 Task: Check the players for the "Victory Lane Racing Xfinity Series".
Action: Mouse moved to (217, 425)
Screenshot: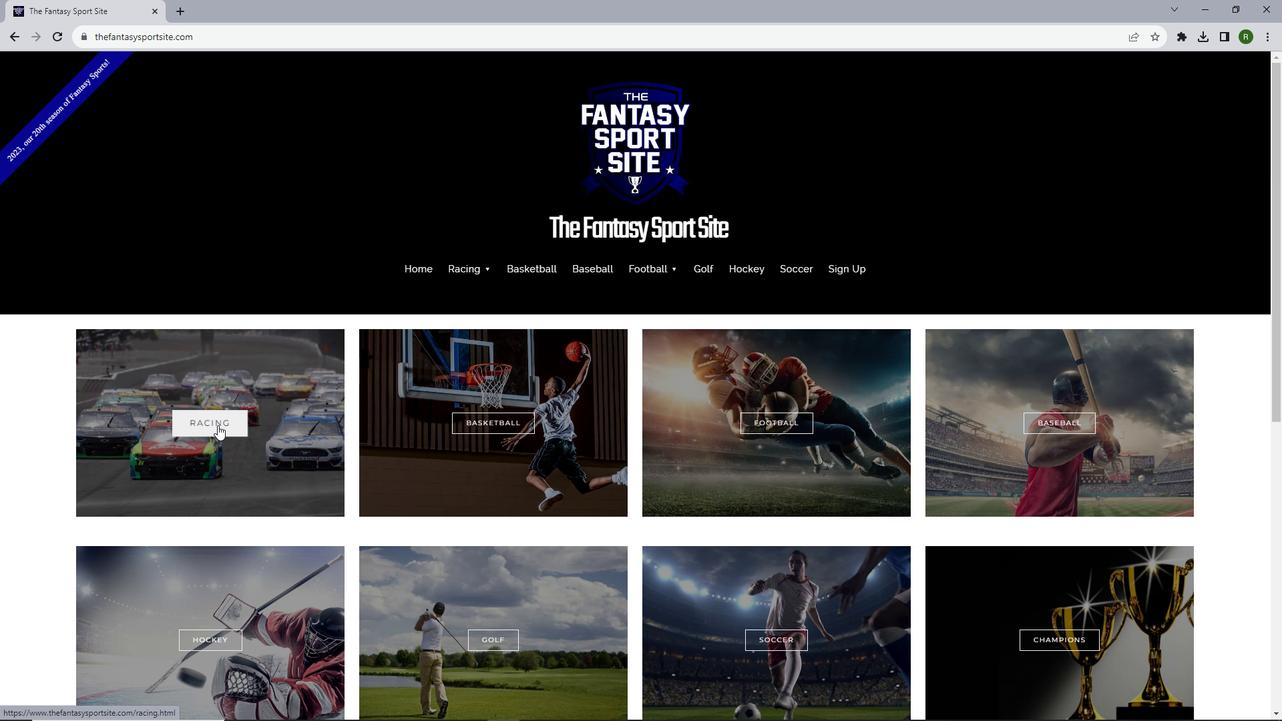 
Action: Mouse pressed left at (217, 425)
Screenshot: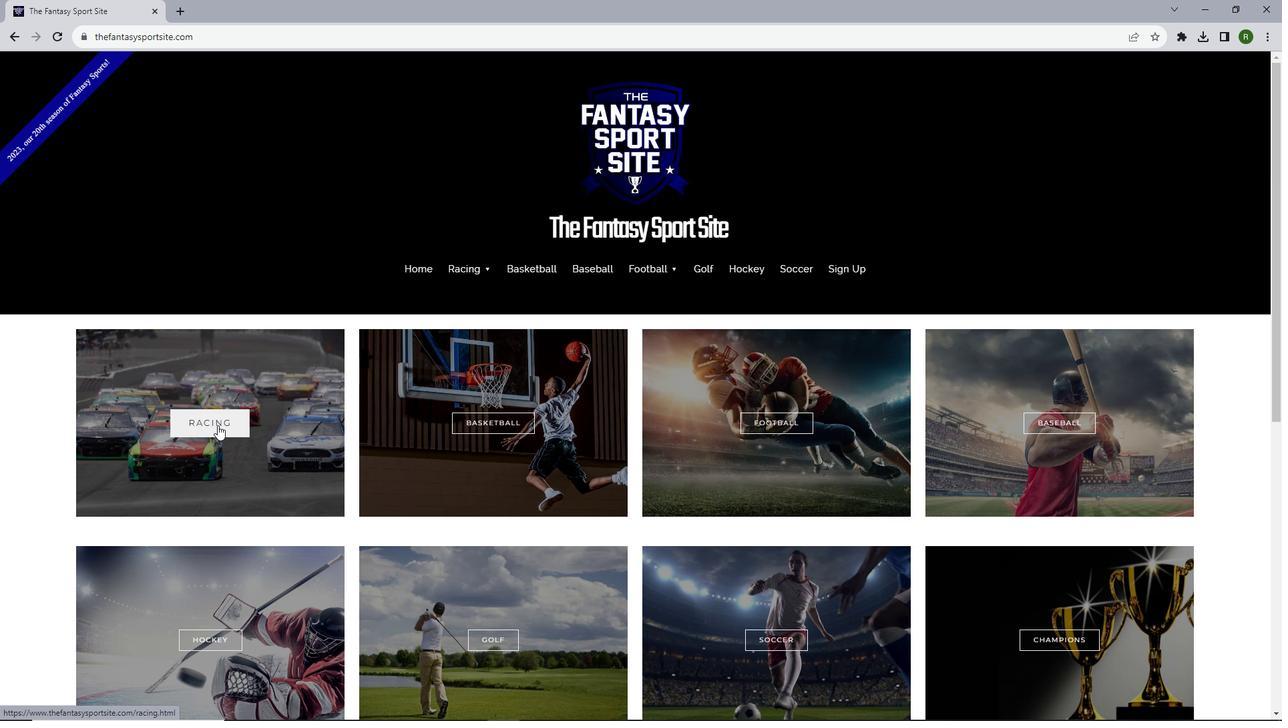 
Action: Mouse moved to (543, 402)
Screenshot: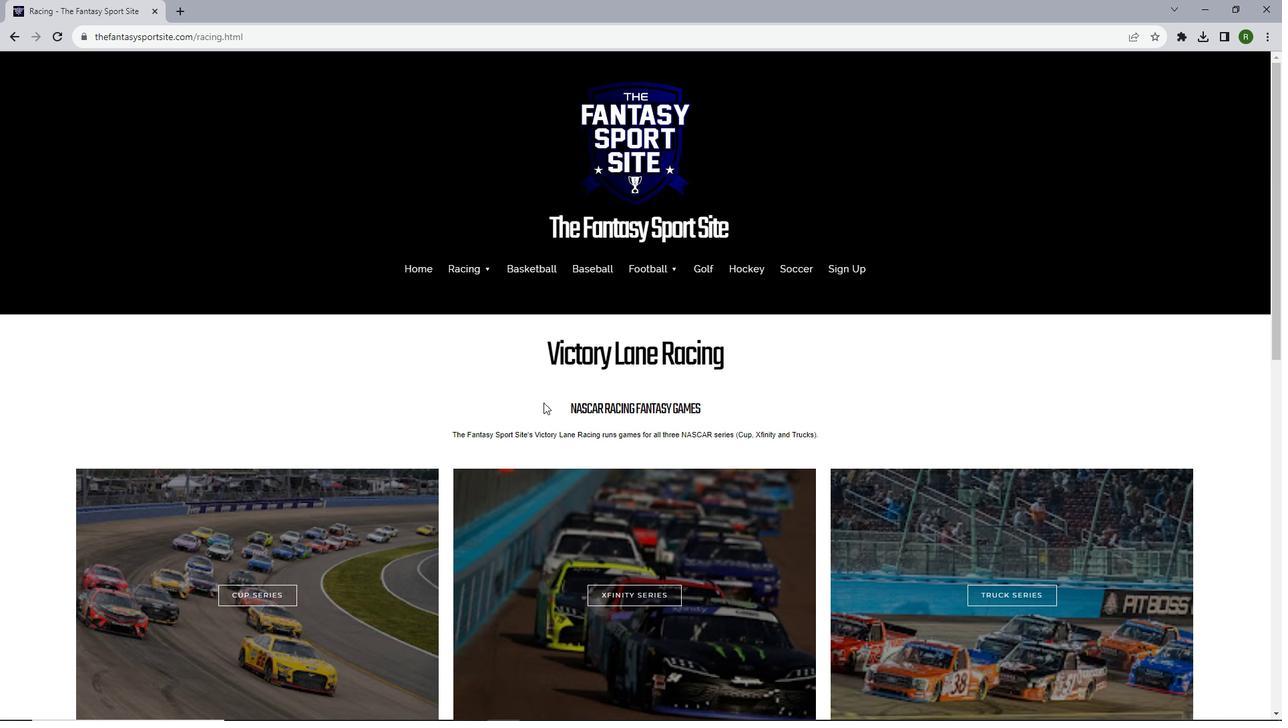 
Action: Mouse scrolled (543, 402) with delta (0, 0)
Screenshot: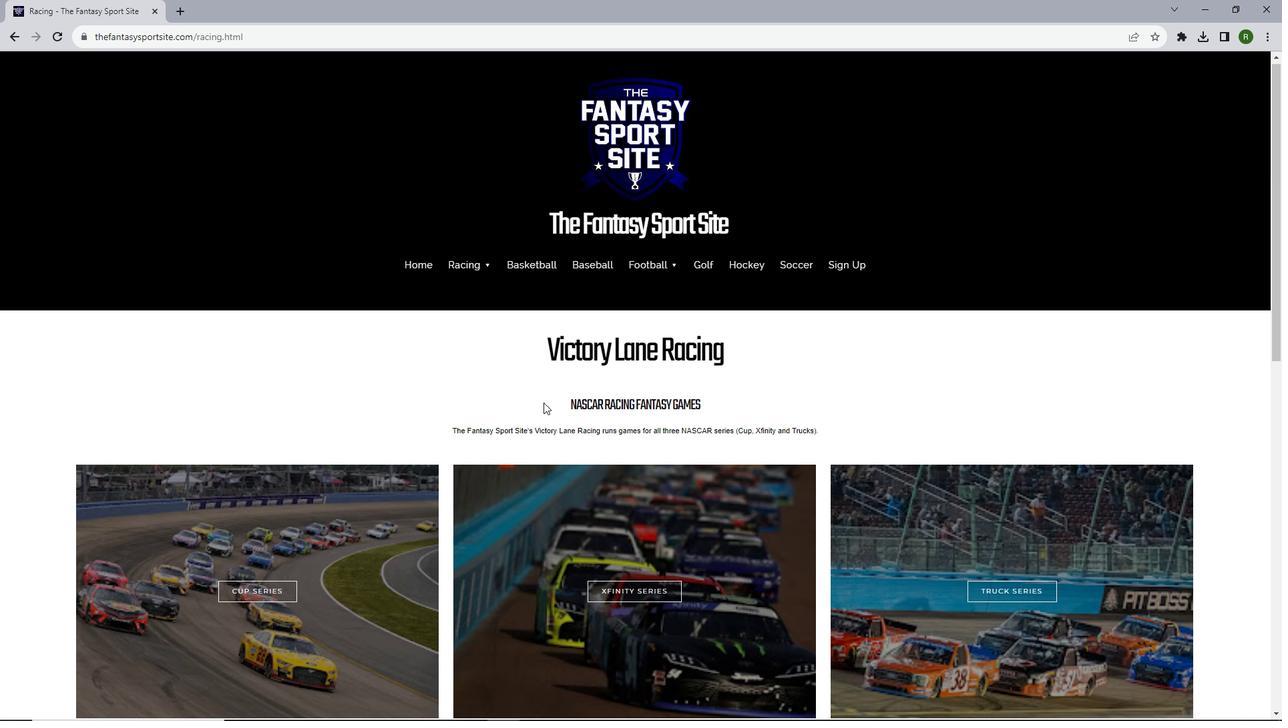 
Action: Mouse scrolled (543, 402) with delta (0, 0)
Screenshot: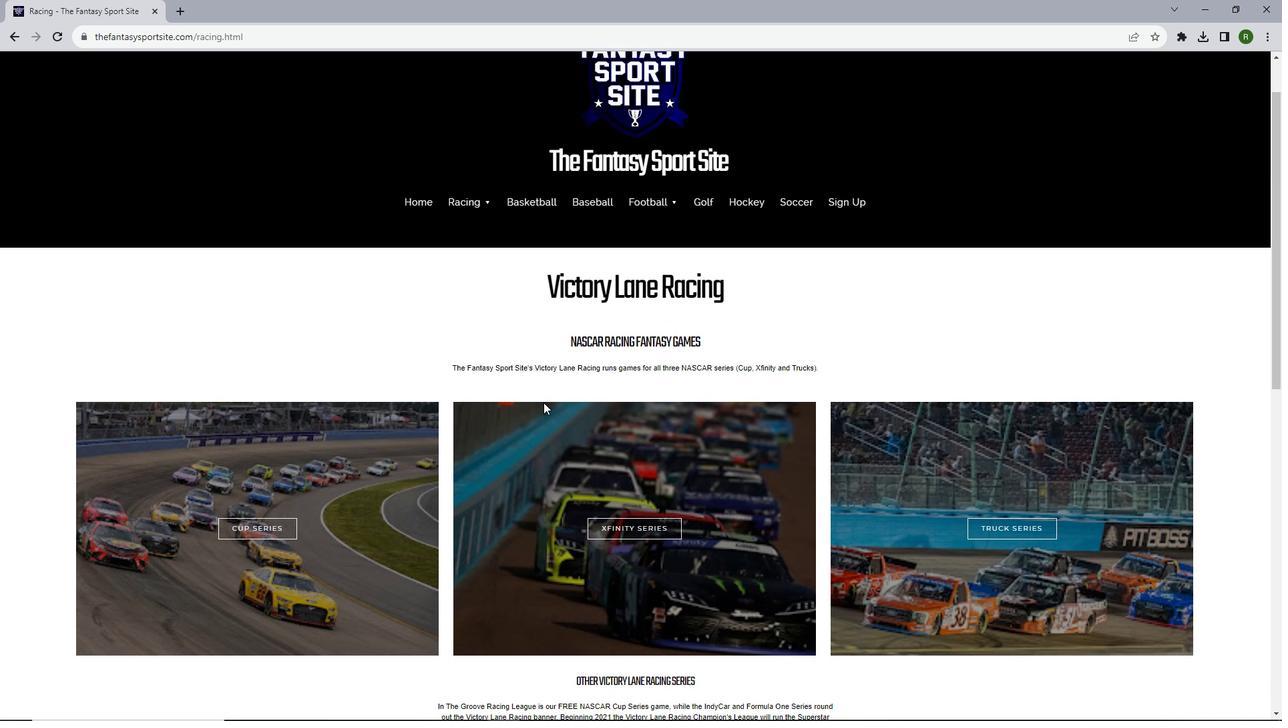 
Action: Mouse moved to (635, 457)
Screenshot: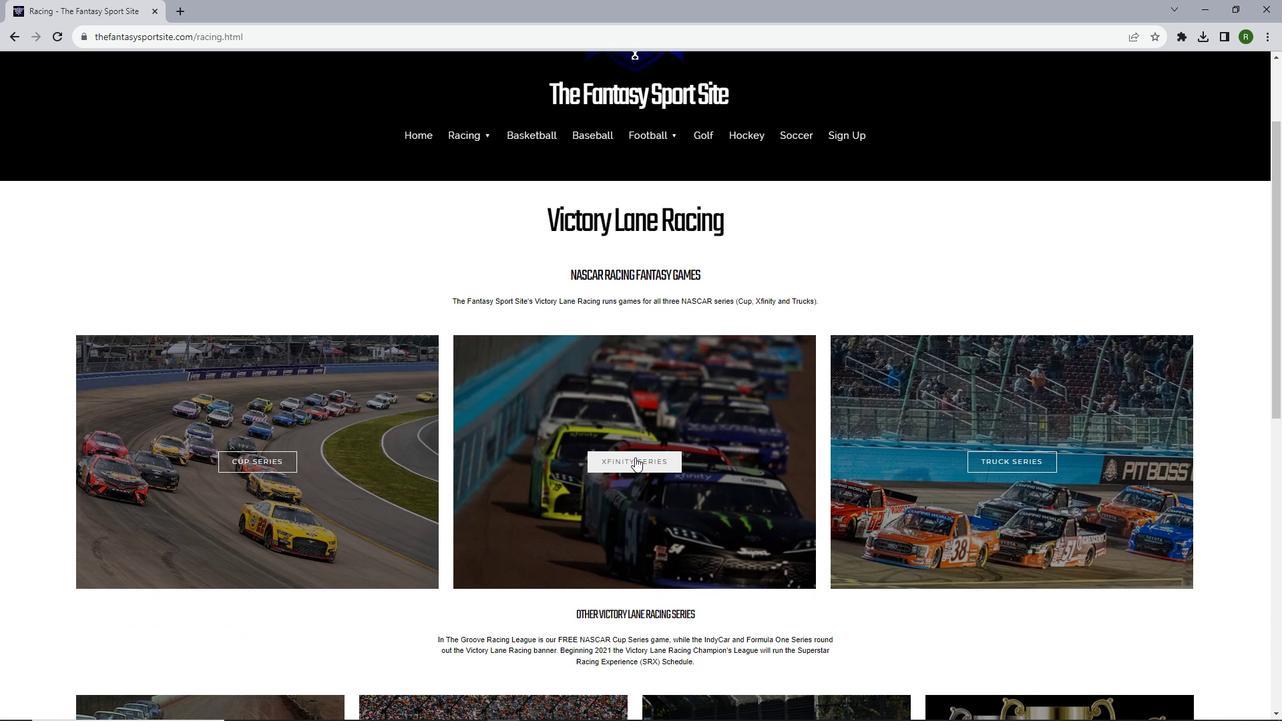 
Action: Mouse pressed left at (635, 457)
Screenshot: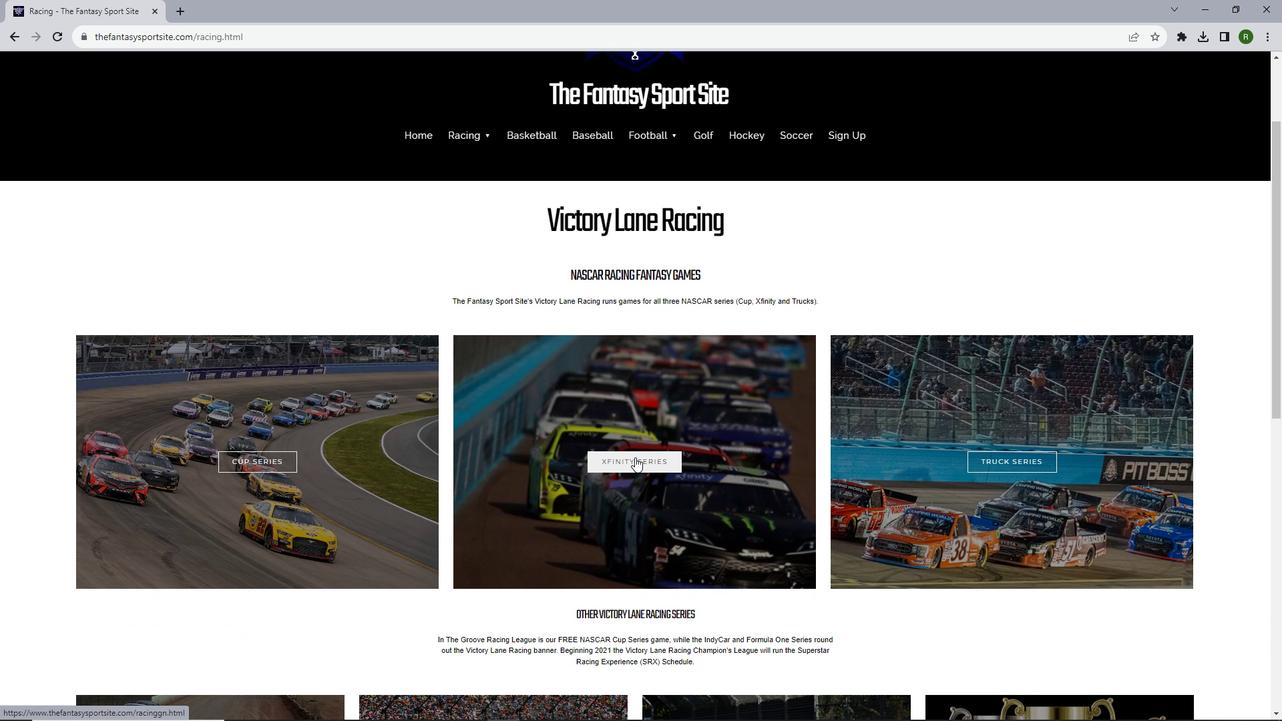 
Action: Mouse moved to (615, 425)
Screenshot: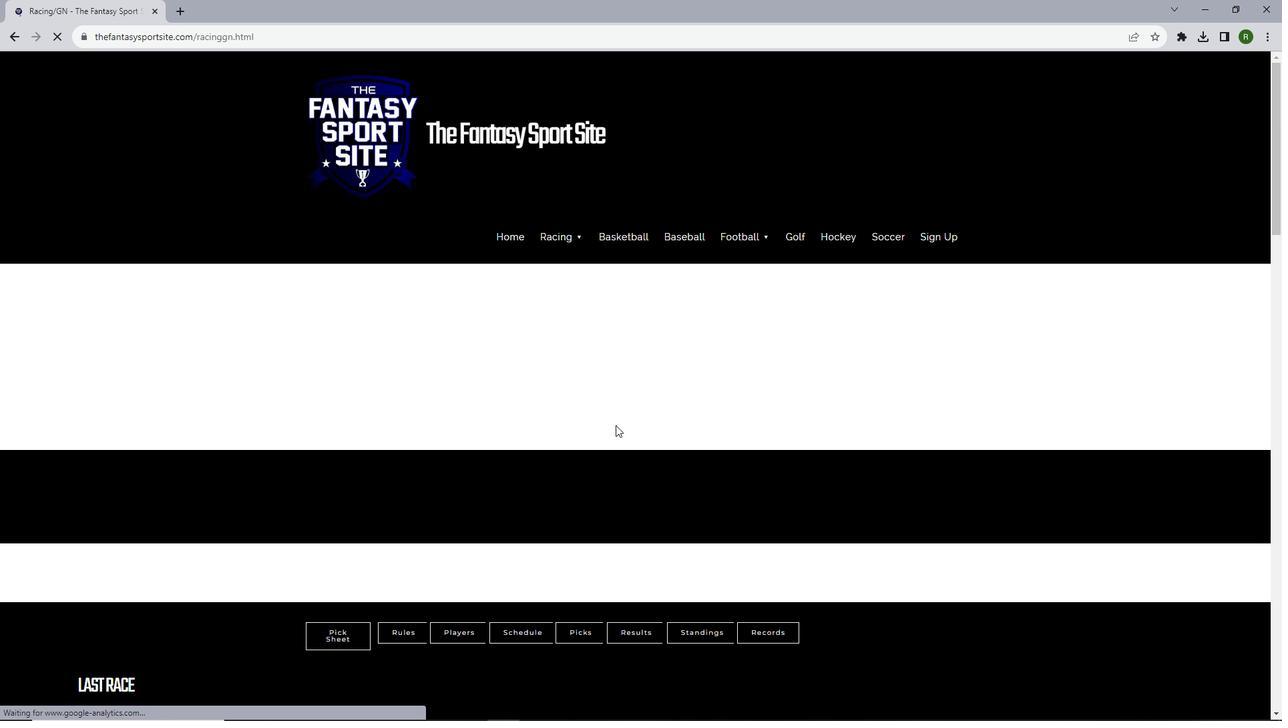 
Action: Mouse scrolled (615, 424) with delta (0, 0)
Screenshot: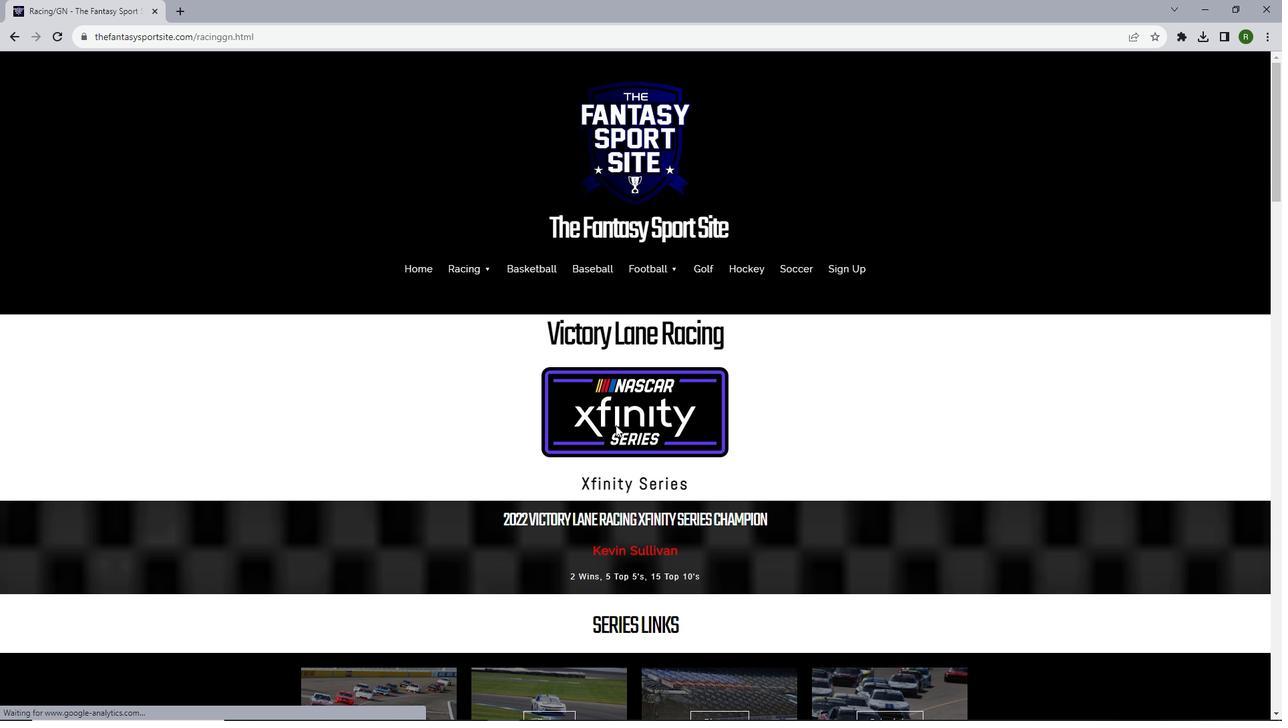 
Action: Mouse scrolled (615, 424) with delta (0, 0)
Screenshot: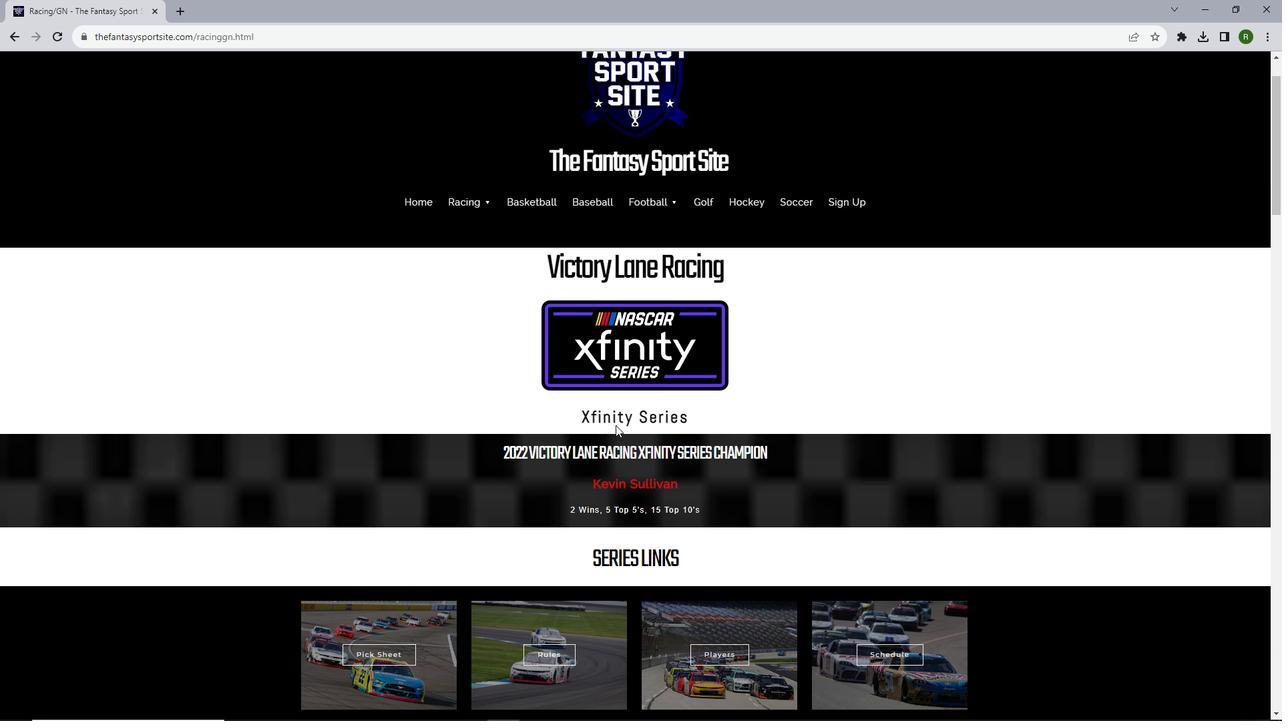
Action: Mouse scrolled (615, 424) with delta (0, 0)
Screenshot: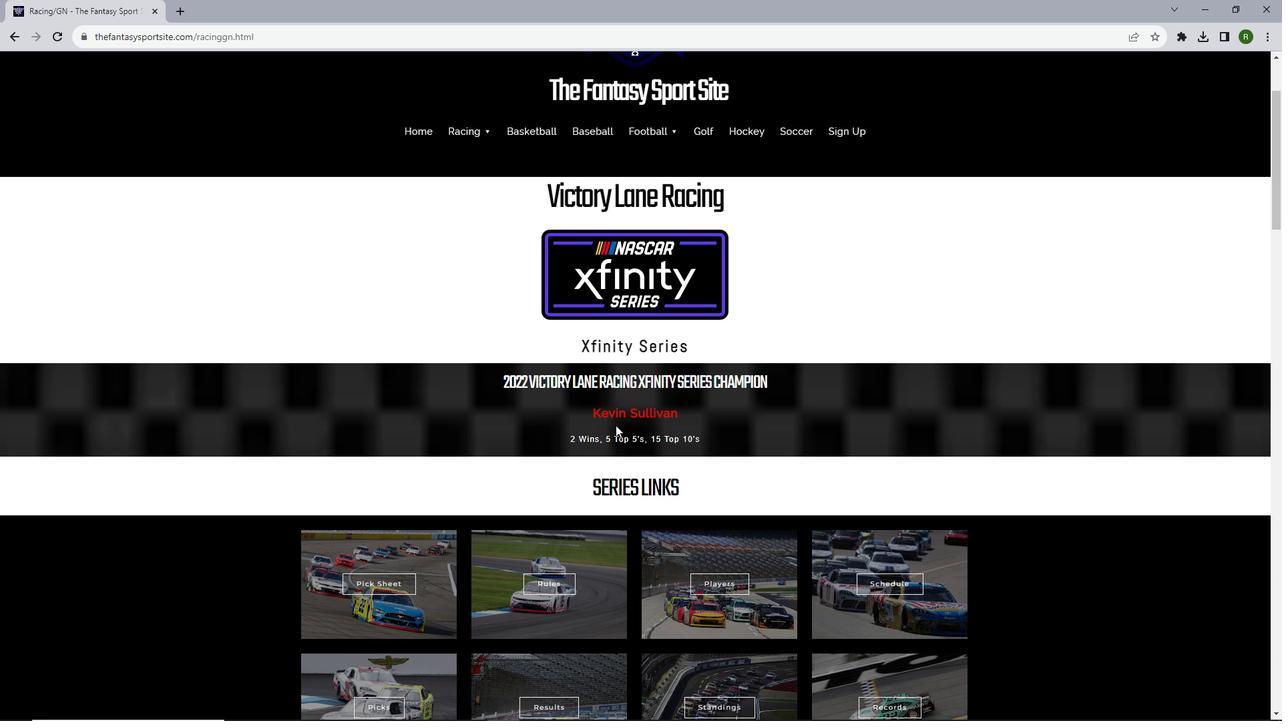 
Action: Mouse scrolled (615, 424) with delta (0, 0)
Screenshot: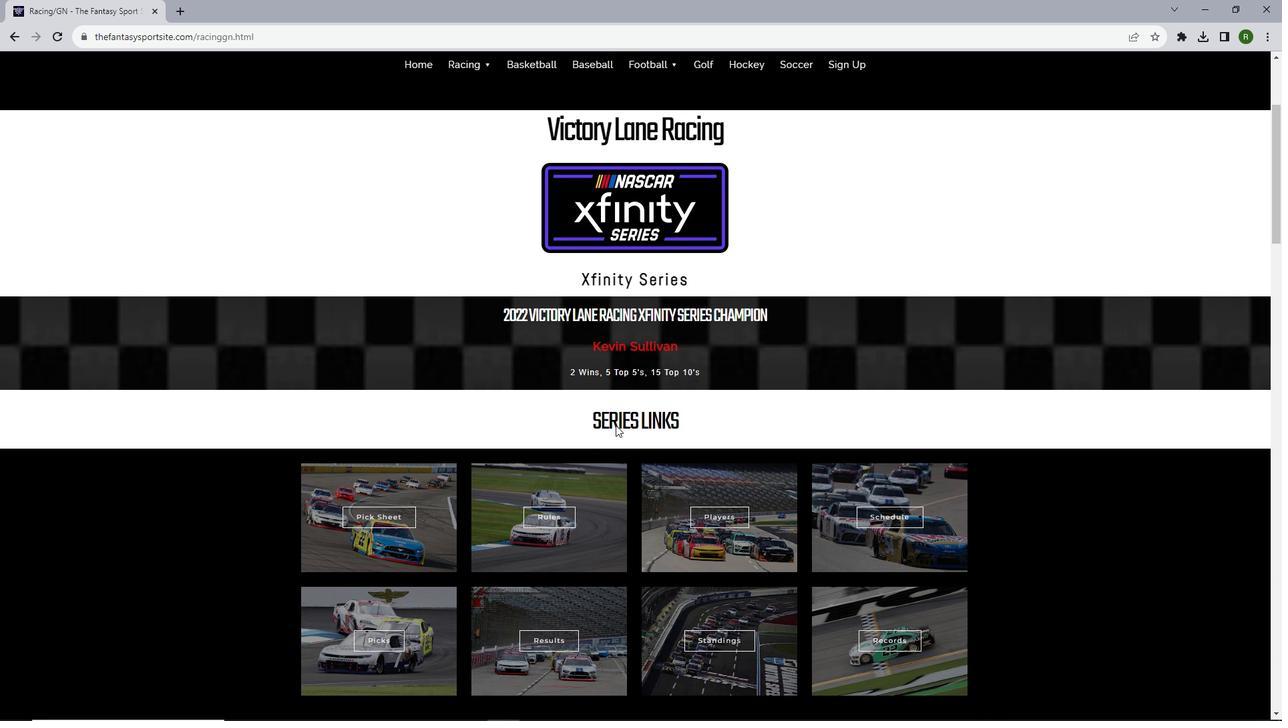 
Action: Mouse scrolled (615, 424) with delta (0, 0)
Screenshot: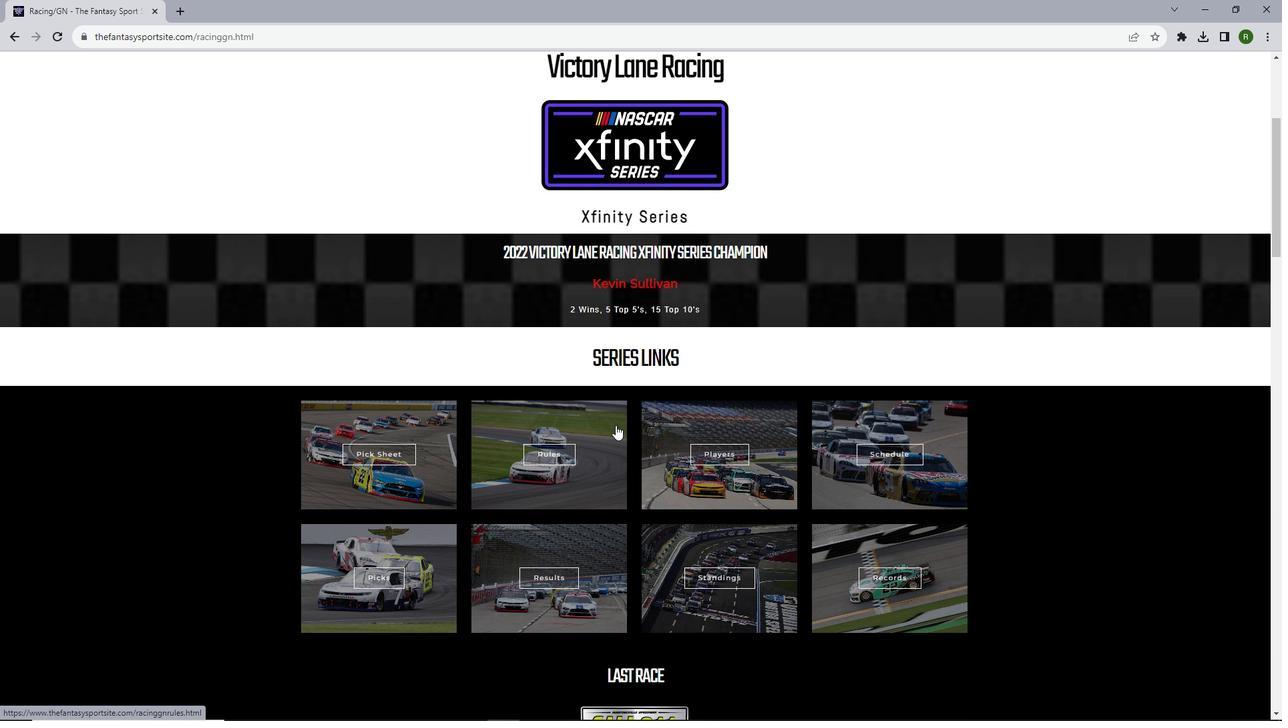 
Action: Mouse moved to (722, 391)
Screenshot: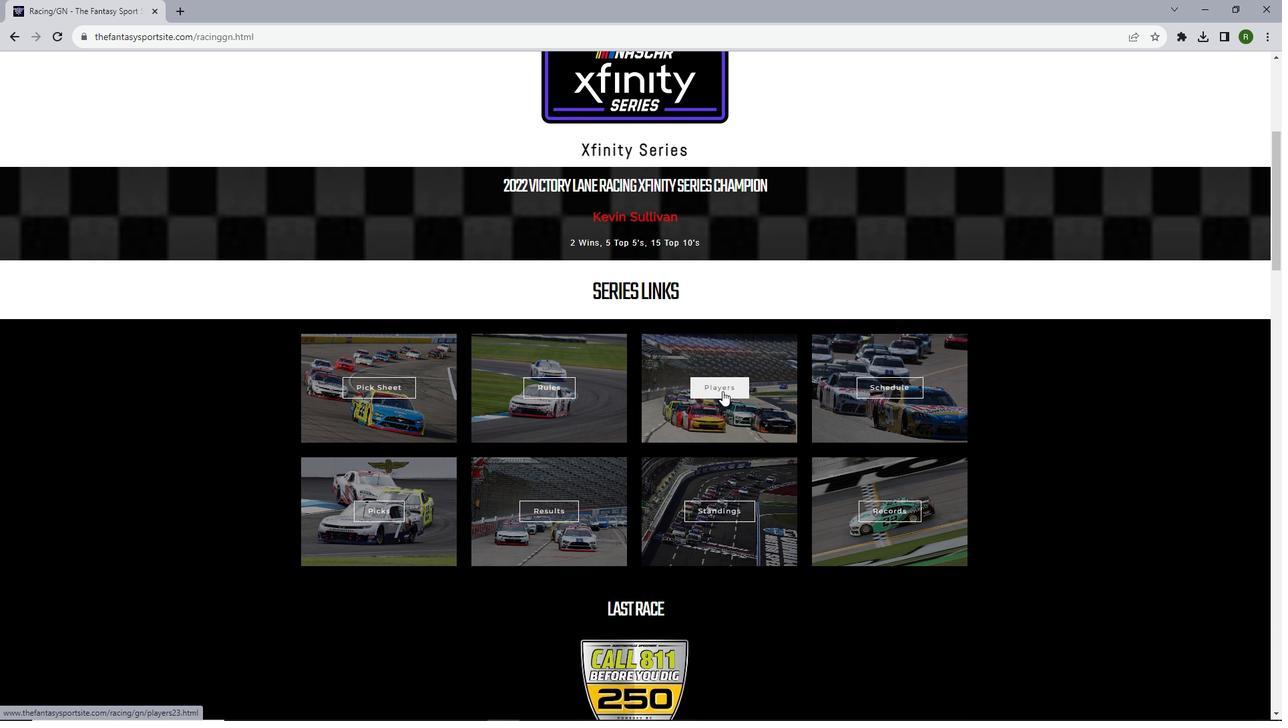
Action: Mouse pressed left at (722, 391)
Screenshot: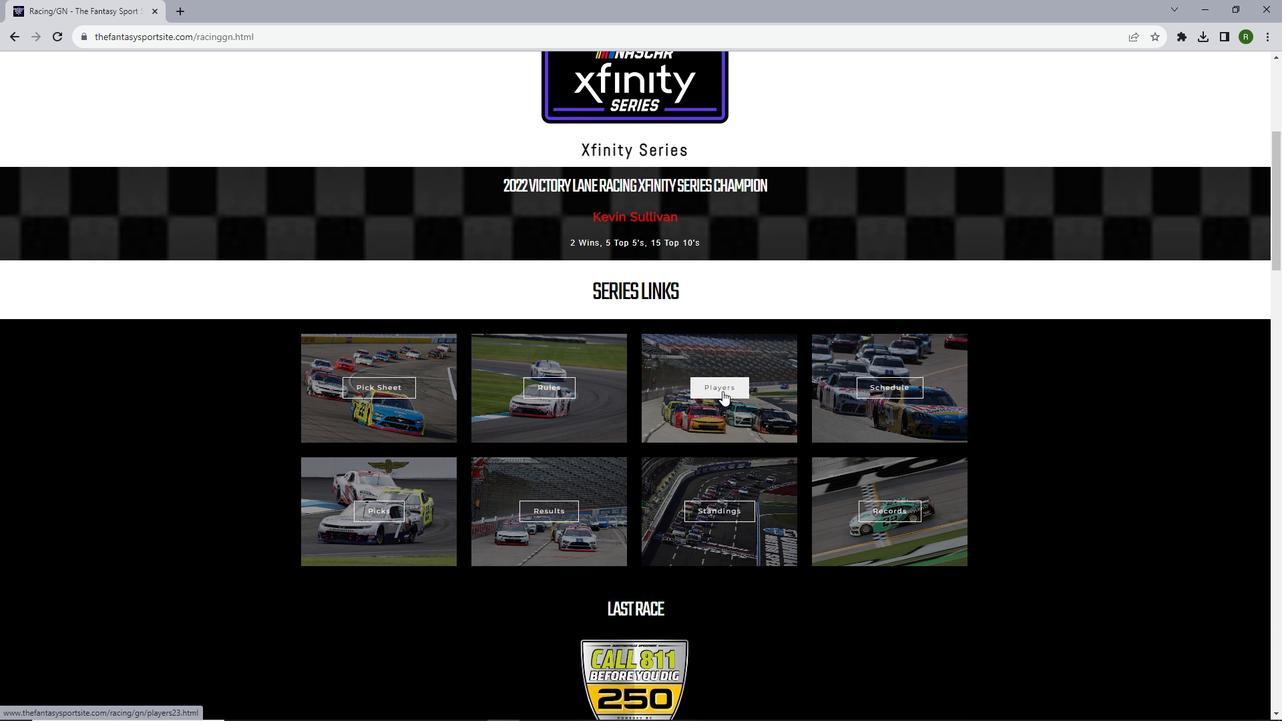 
Action: Mouse moved to (759, 141)
Screenshot: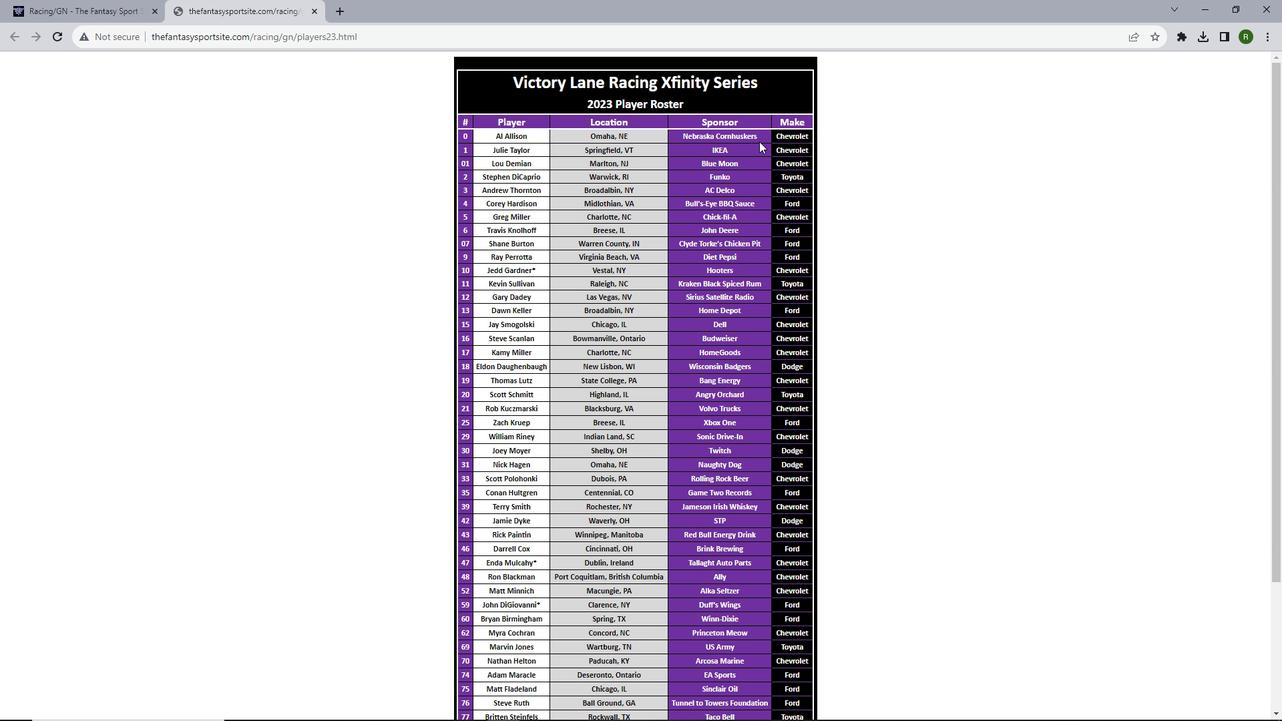 
Action: Mouse scrolled (759, 140) with delta (0, 0)
Screenshot: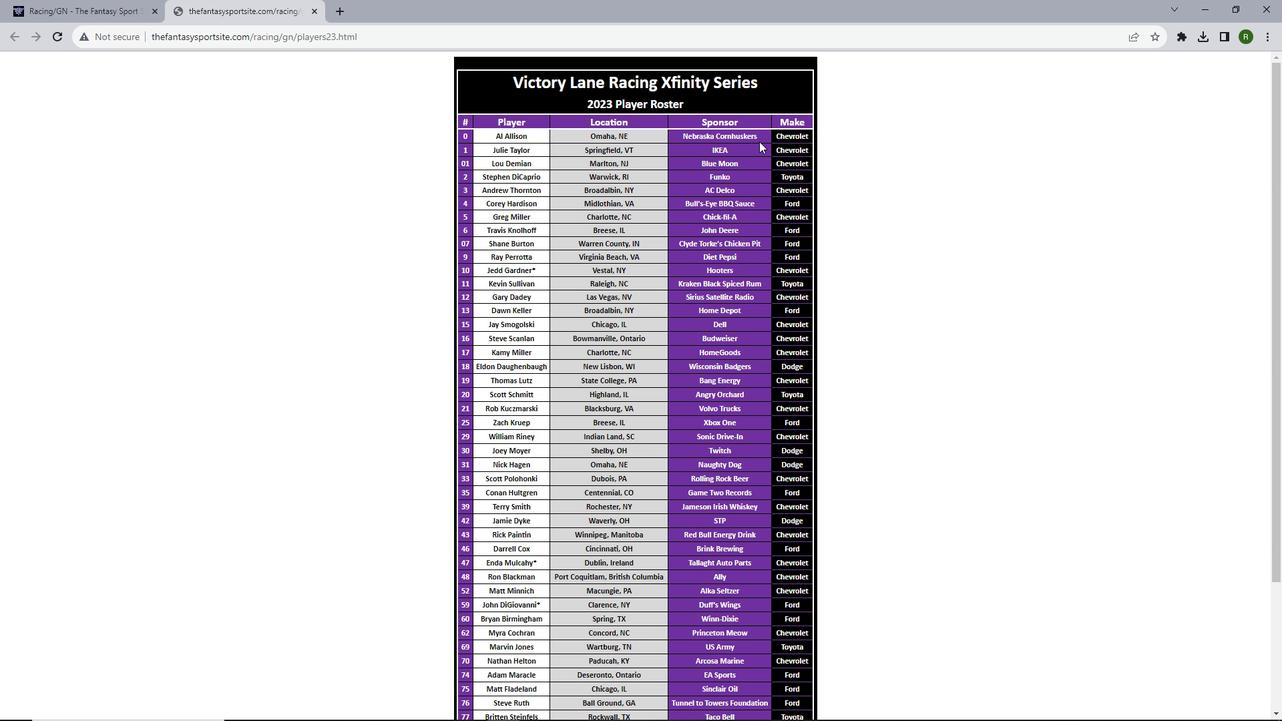 
Action: Mouse scrolled (759, 140) with delta (0, 0)
Screenshot: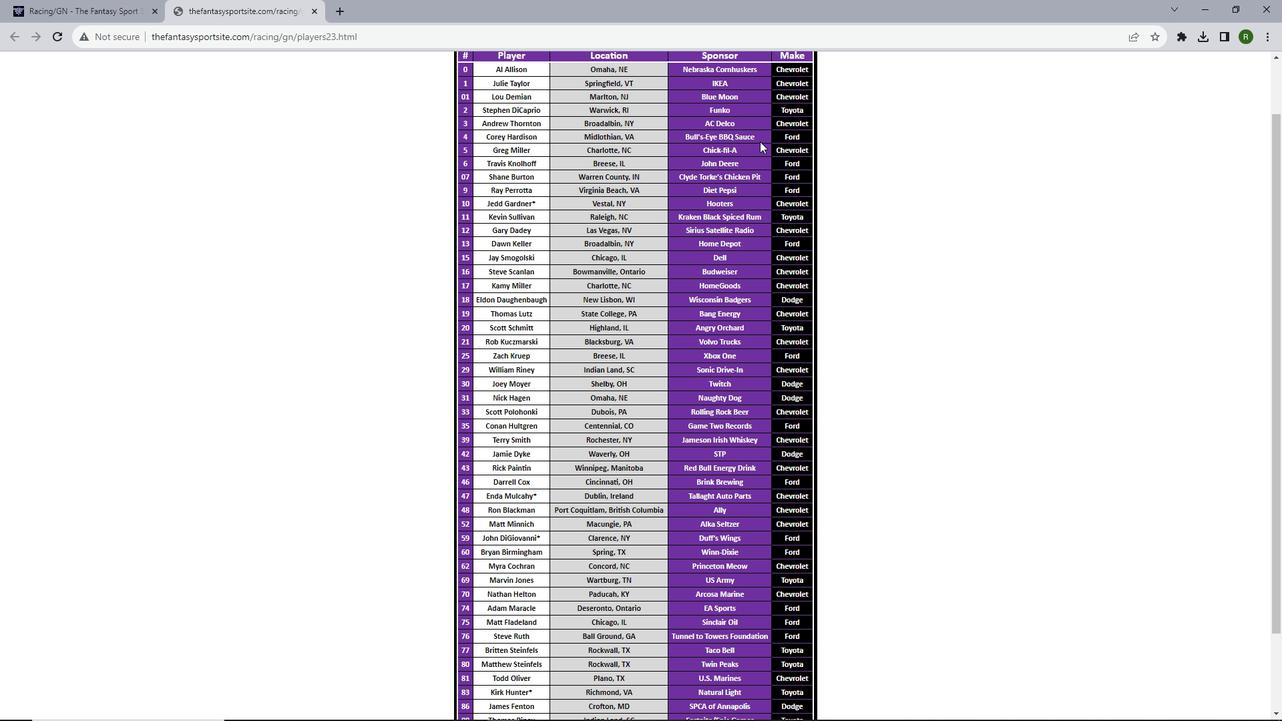 
Action: Mouse moved to (760, 141)
Screenshot: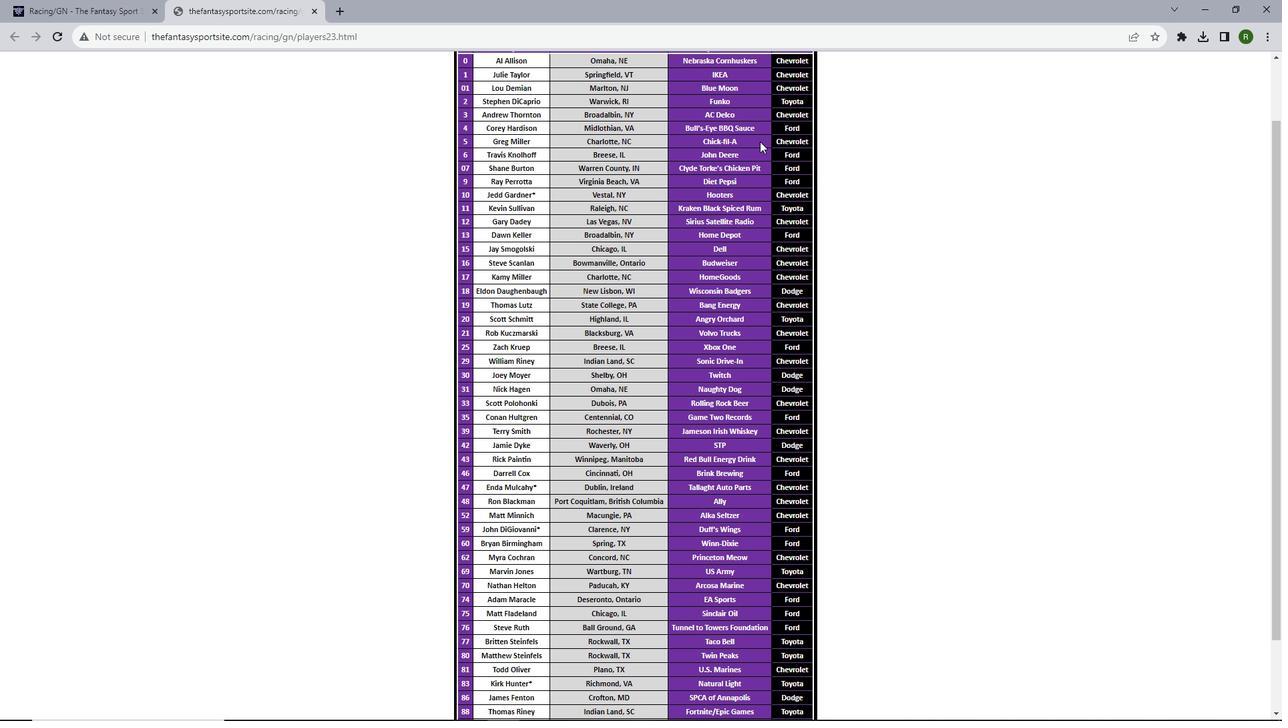 
Action: Mouse scrolled (760, 140) with delta (0, 0)
Screenshot: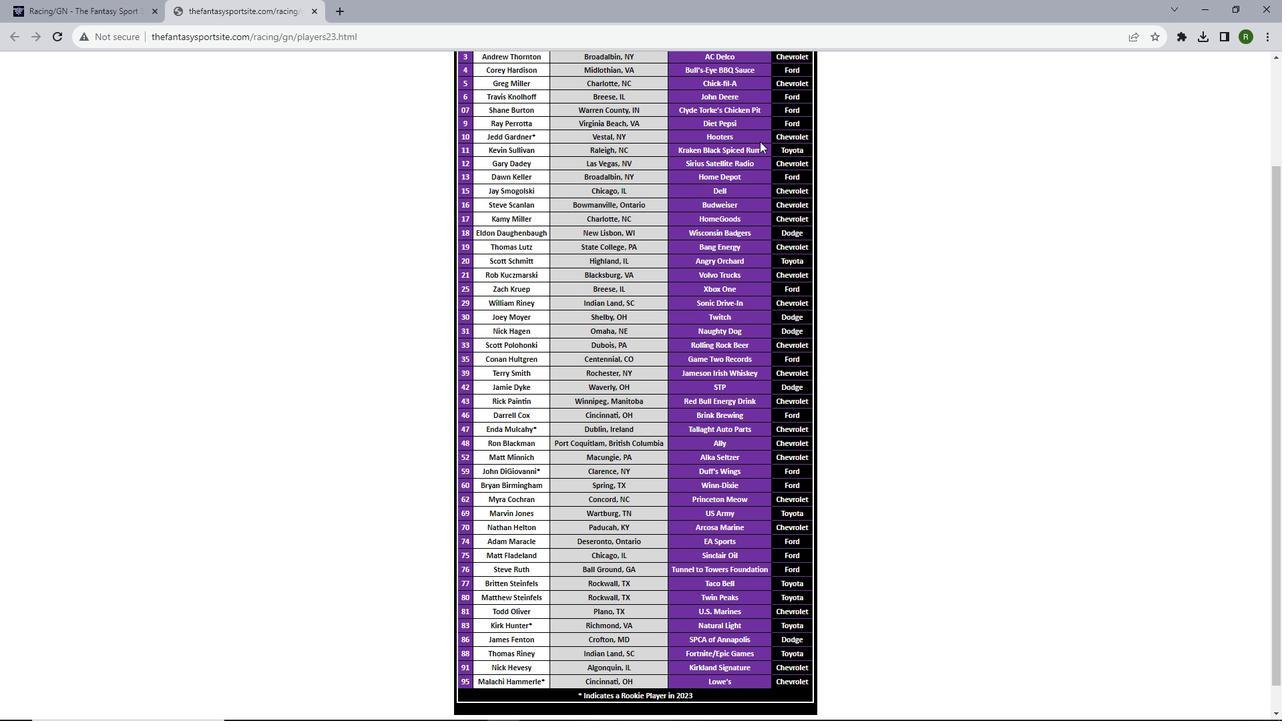 
Action: Mouse scrolled (760, 140) with delta (0, 0)
Screenshot: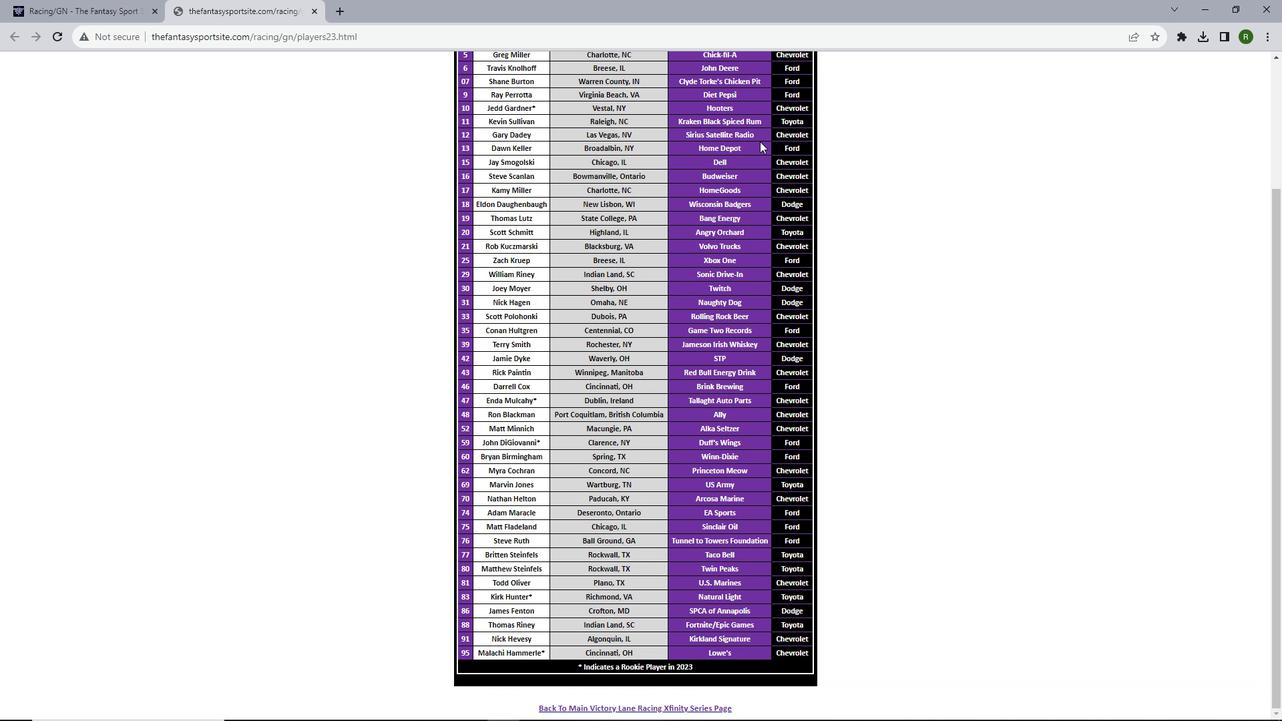 
Action: Mouse scrolled (760, 140) with delta (0, 0)
Screenshot: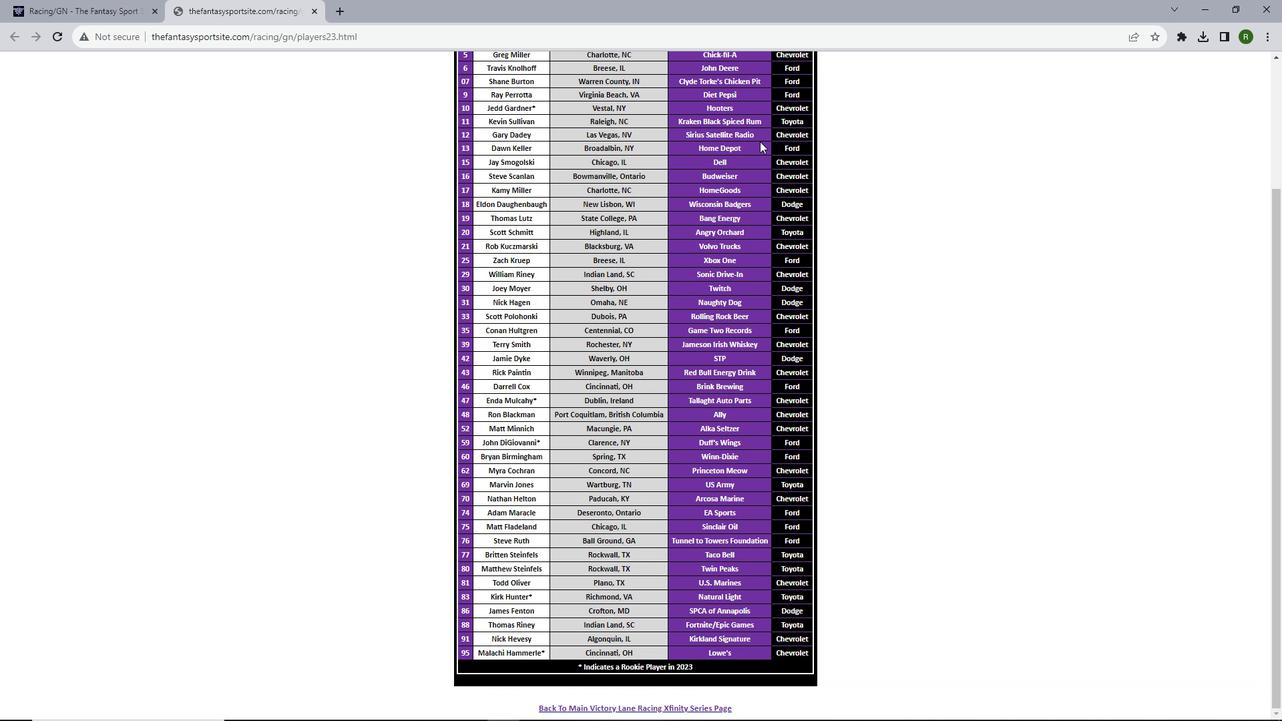 
Action: Mouse scrolled (760, 140) with delta (0, 0)
Screenshot: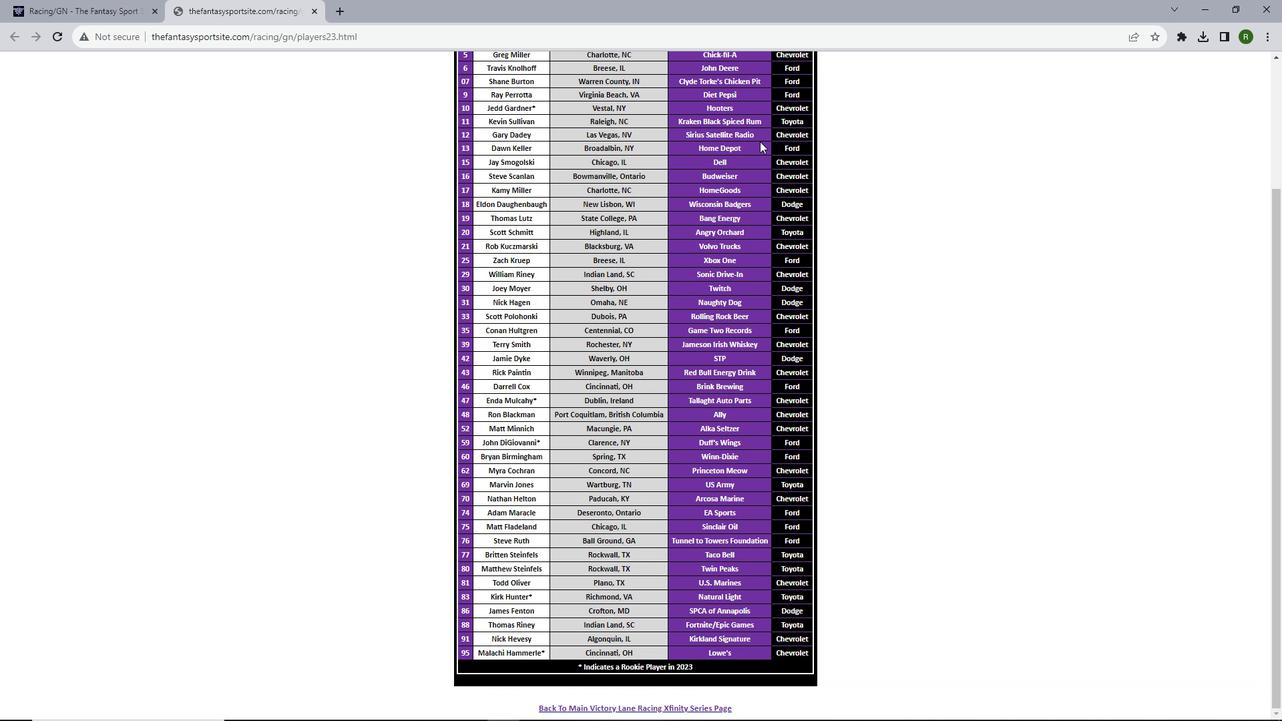 
Action: Mouse scrolled (760, 140) with delta (0, 0)
Screenshot: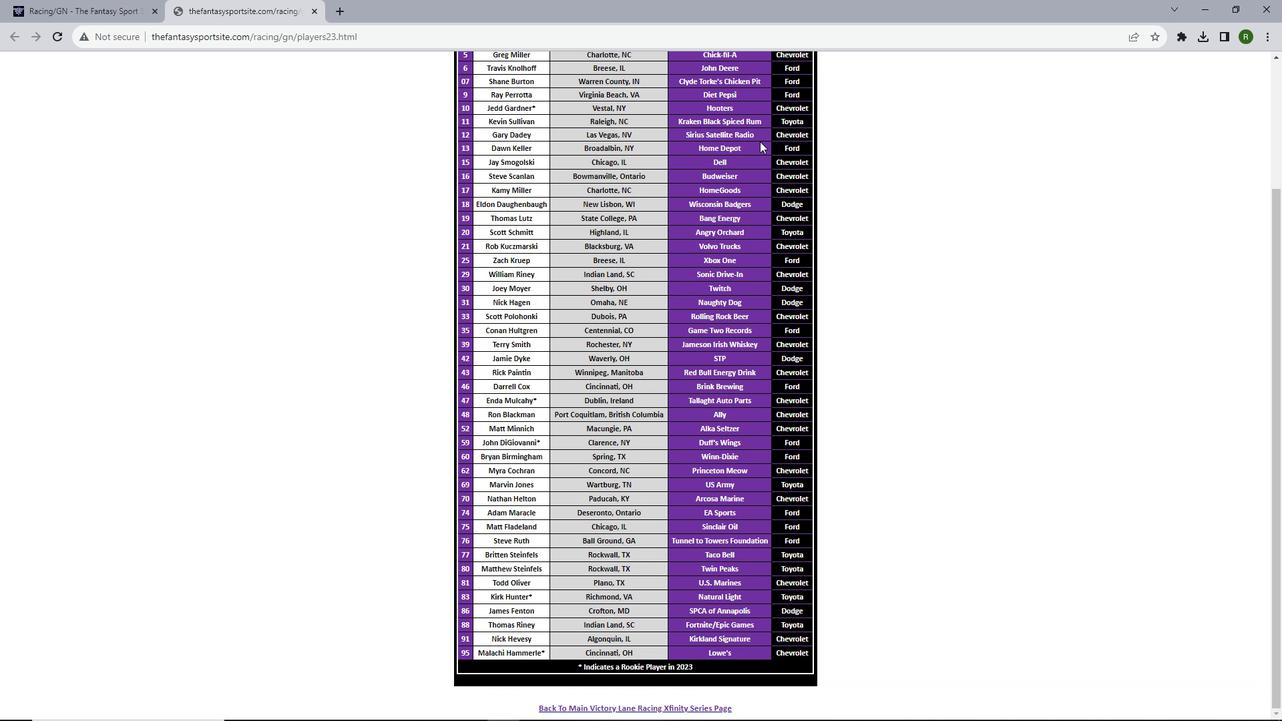 
Action: Mouse moved to (756, 143)
Screenshot: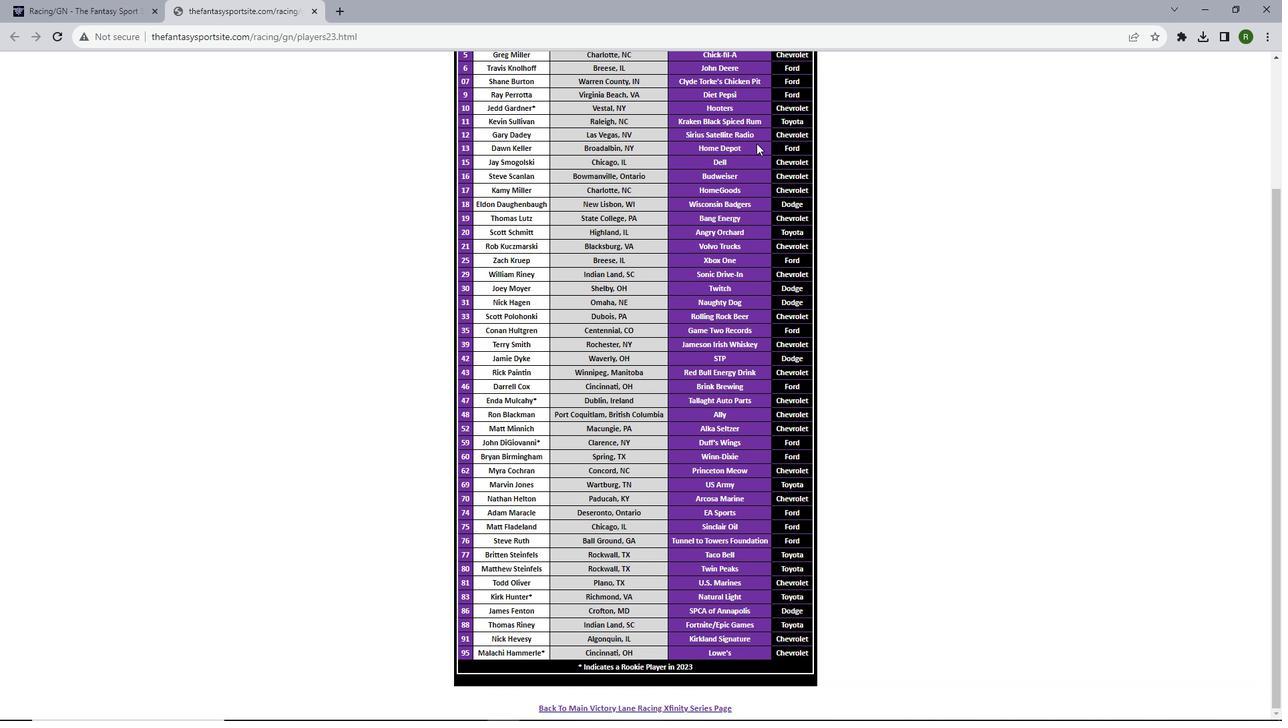 
